 Task: Modify content language to Afrikaans.
Action: Mouse moved to (437, 269)
Screenshot: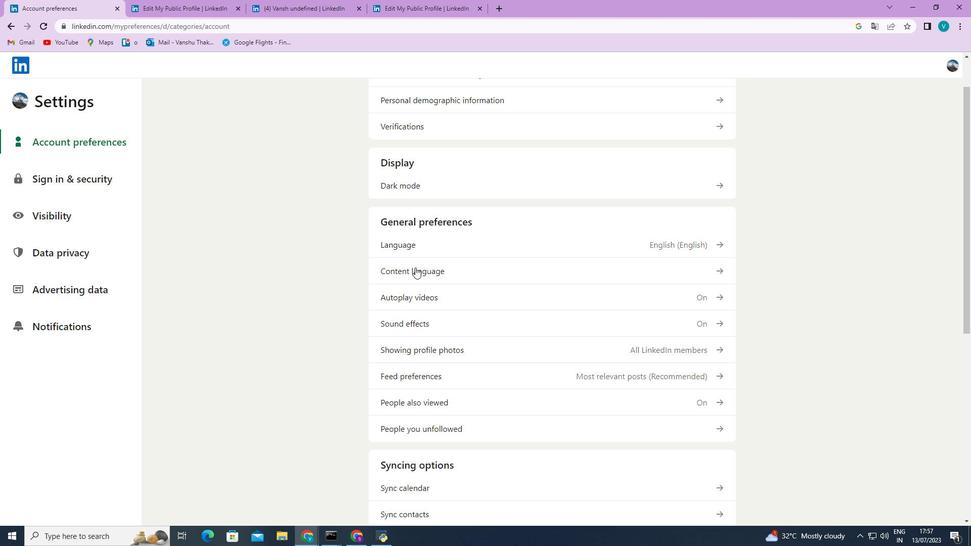
Action: Mouse pressed left at (437, 269)
Screenshot: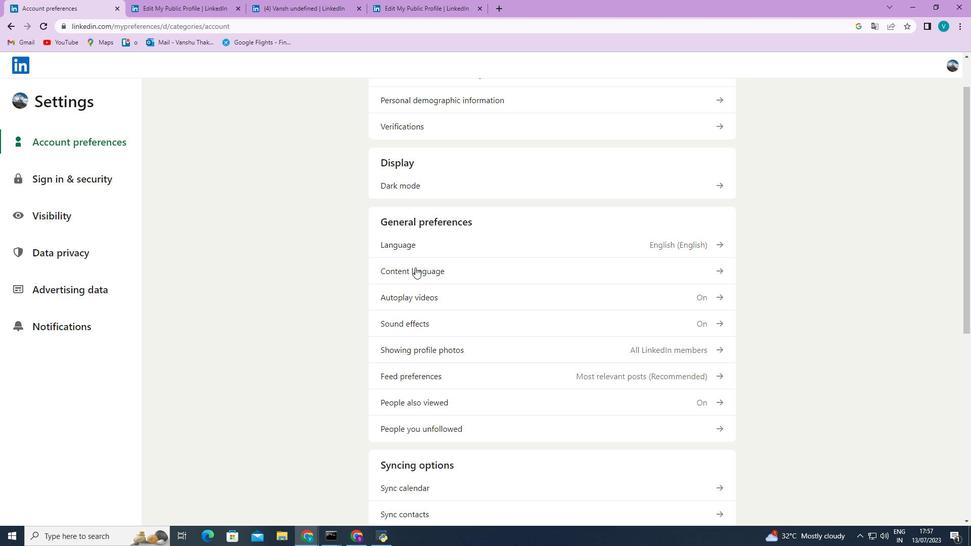 
Action: Mouse moved to (703, 190)
Screenshot: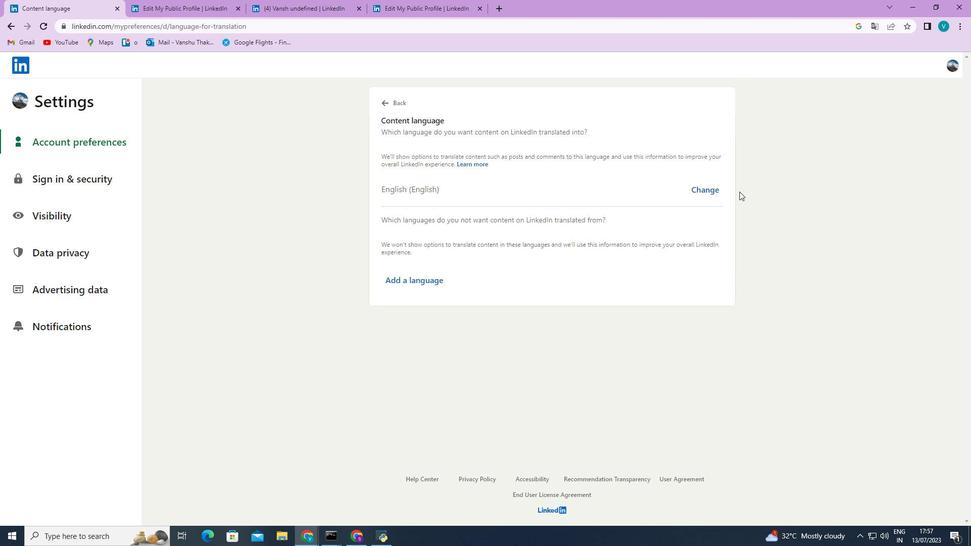 
Action: Mouse pressed left at (703, 190)
Screenshot: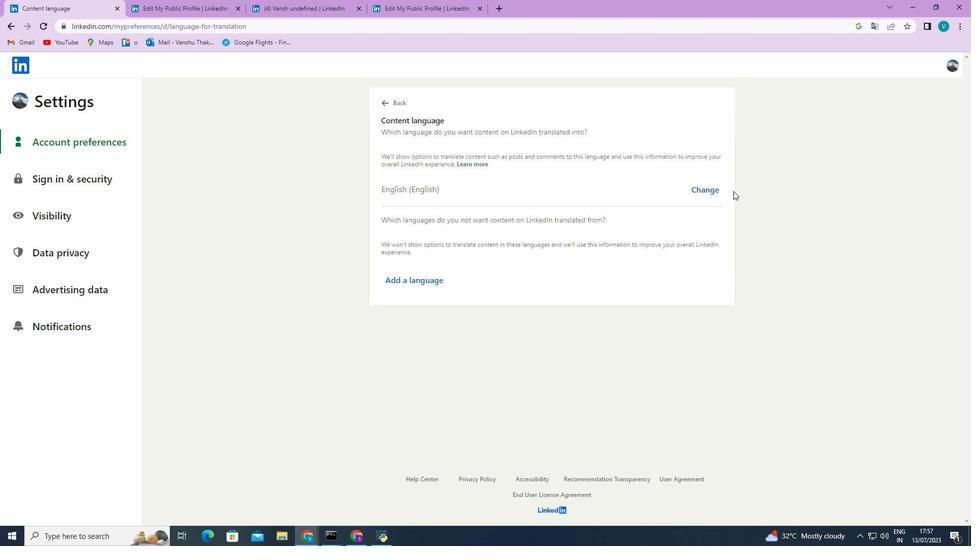 
Action: Mouse moved to (386, 176)
Screenshot: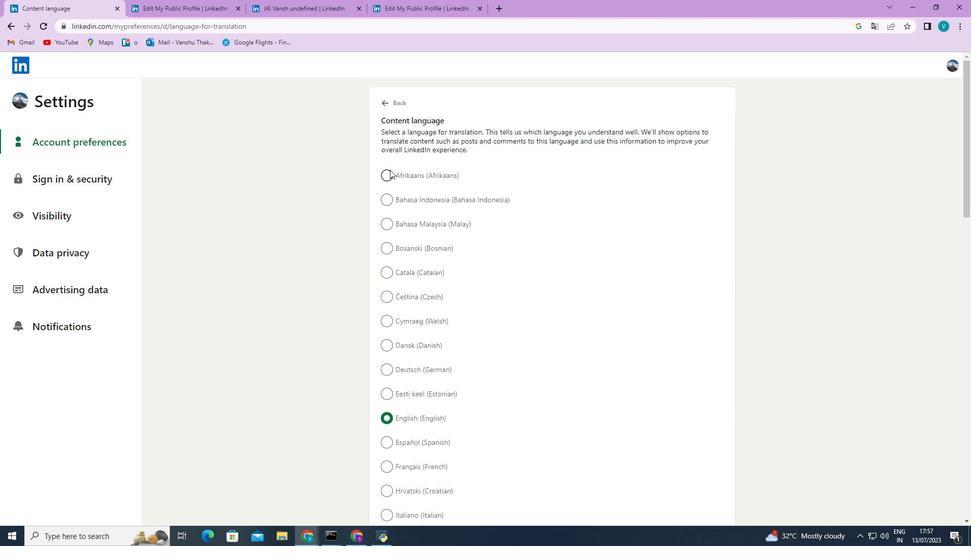 
Action: Mouse pressed left at (386, 176)
Screenshot: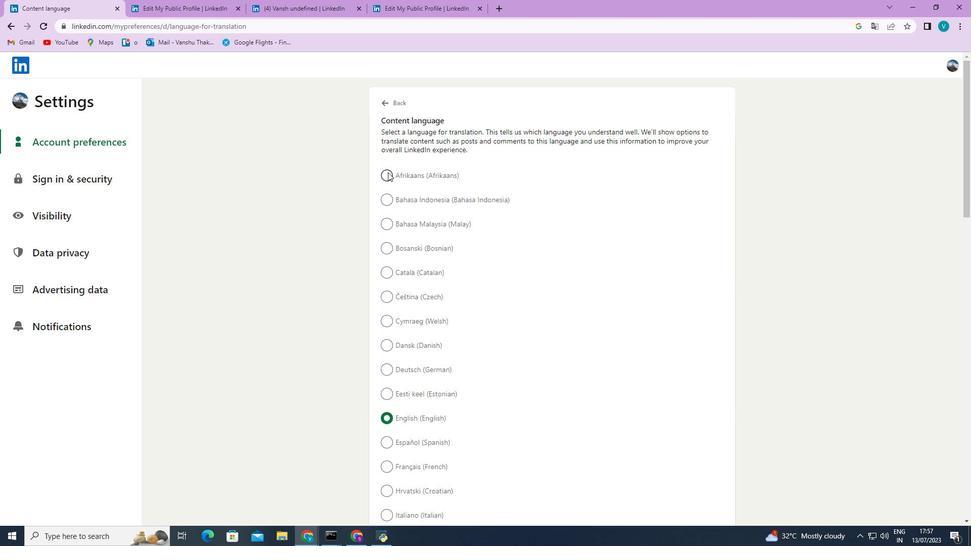 
